 Task: Update the time on Redfin of the saved search to more than 180 days.
Action: Mouse moved to (374, 281)
Screenshot: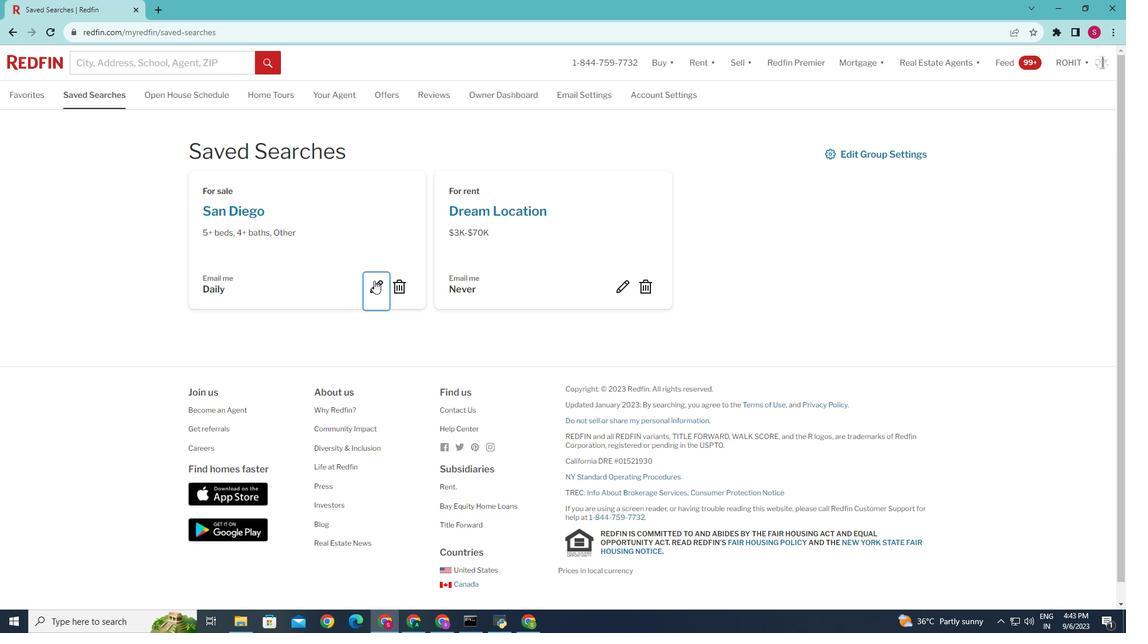
Action: Mouse pressed left at (374, 281)
Screenshot: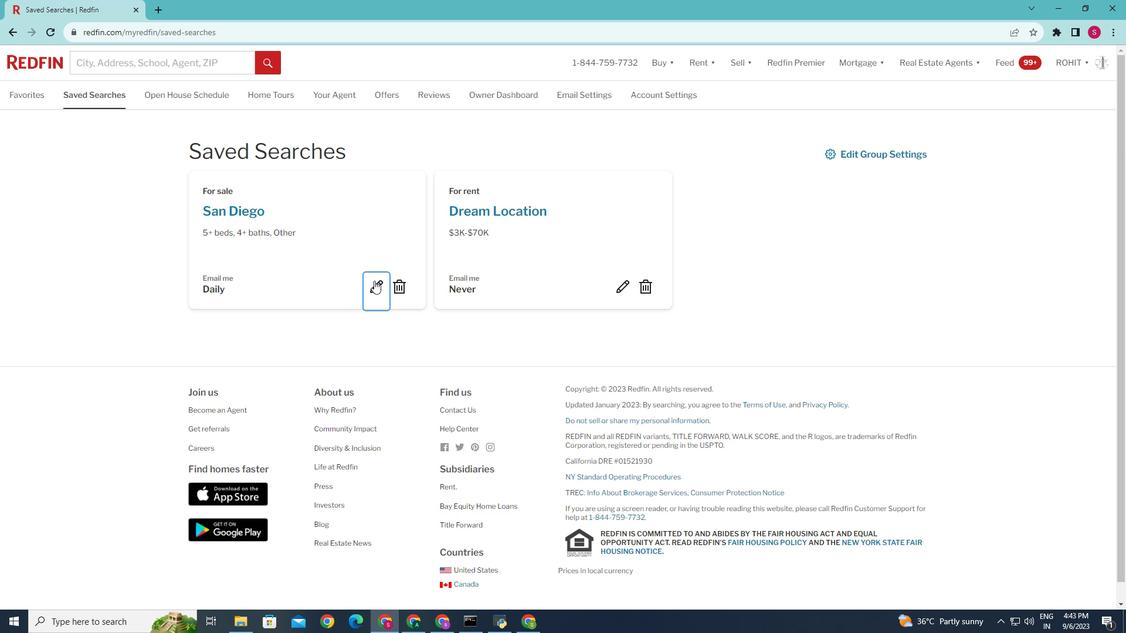 
Action: Mouse moved to (481, 376)
Screenshot: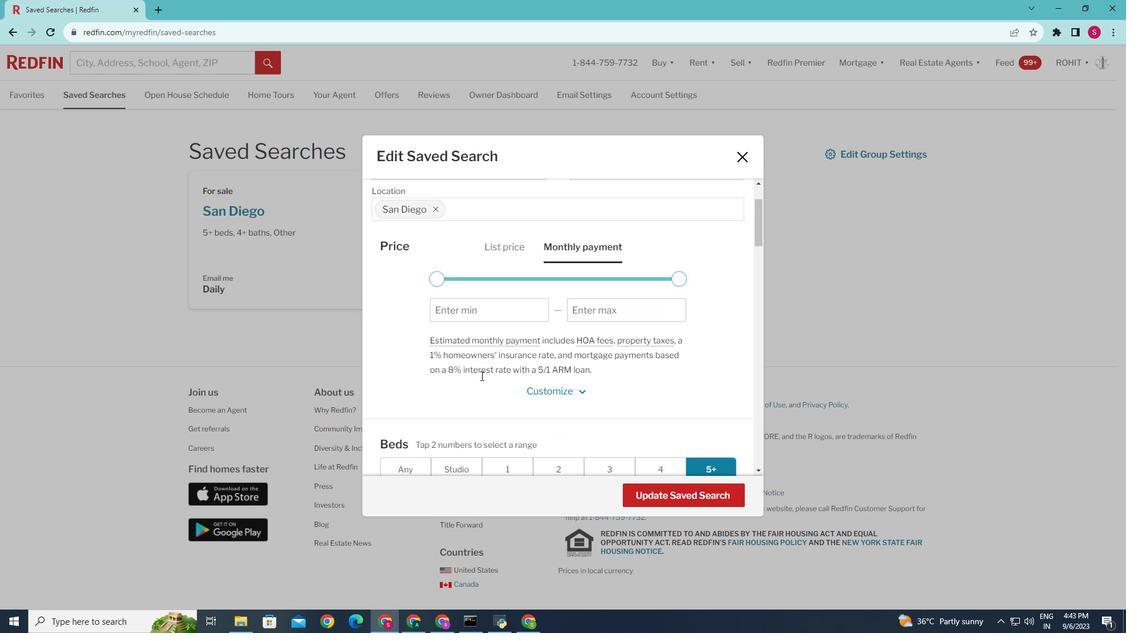 
Action: Mouse scrolled (481, 375) with delta (0, 0)
Screenshot: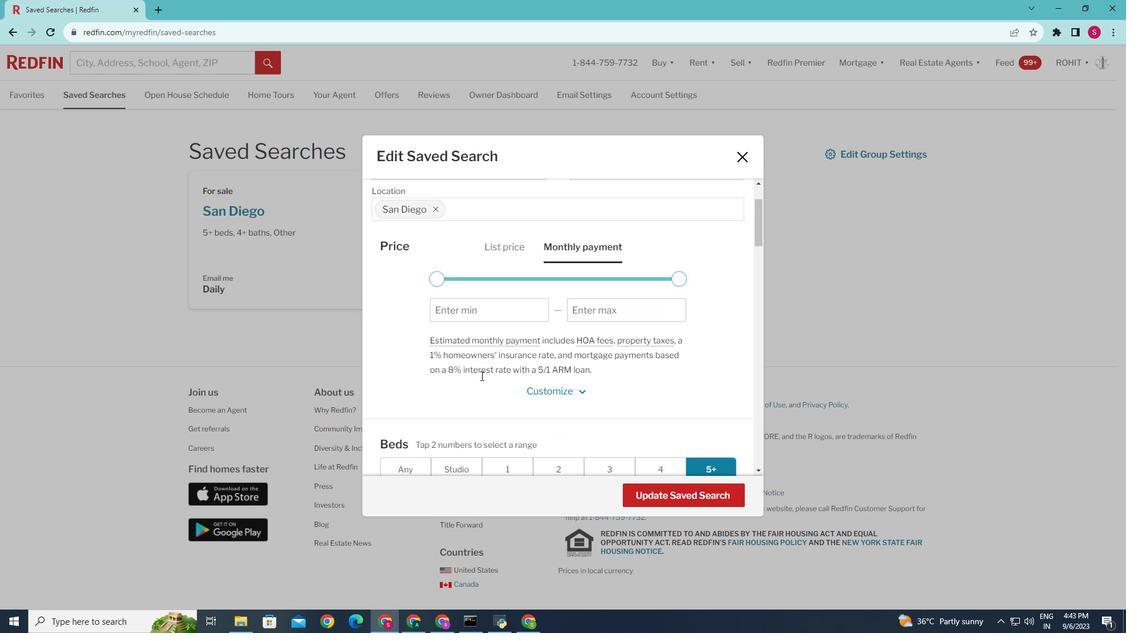 
Action: Mouse scrolled (481, 375) with delta (0, 0)
Screenshot: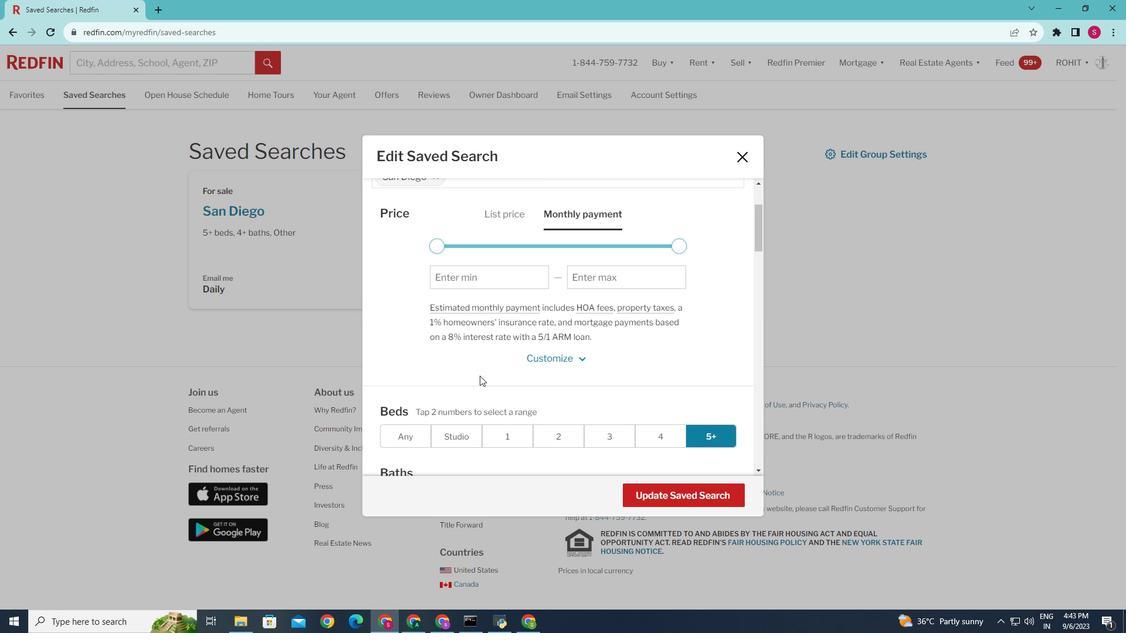 
Action: Mouse scrolled (481, 376) with delta (0, 0)
Screenshot: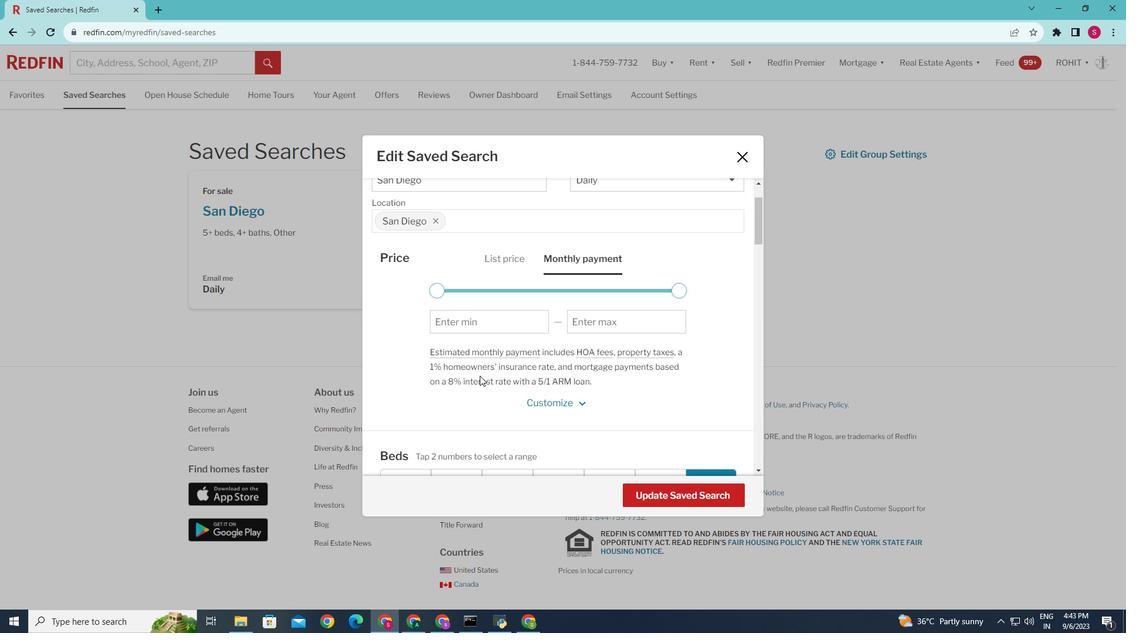 
Action: Mouse moved to (478, 375)
Screenshot: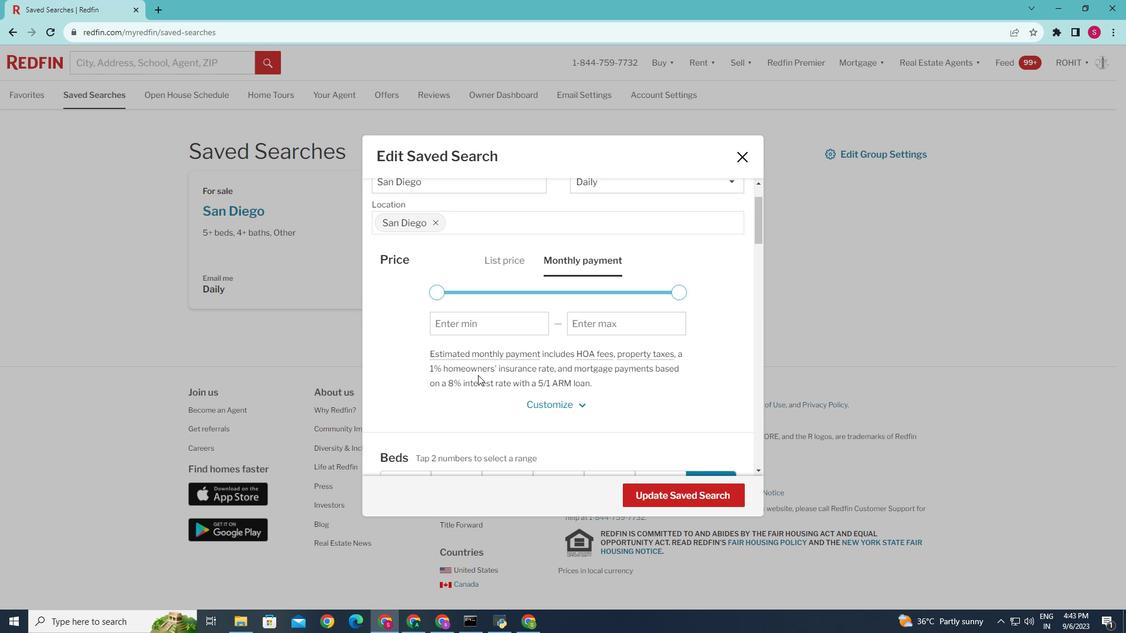 
Action: Mouse scrolled (478, 375) with delta (0, 0)
Screenshot: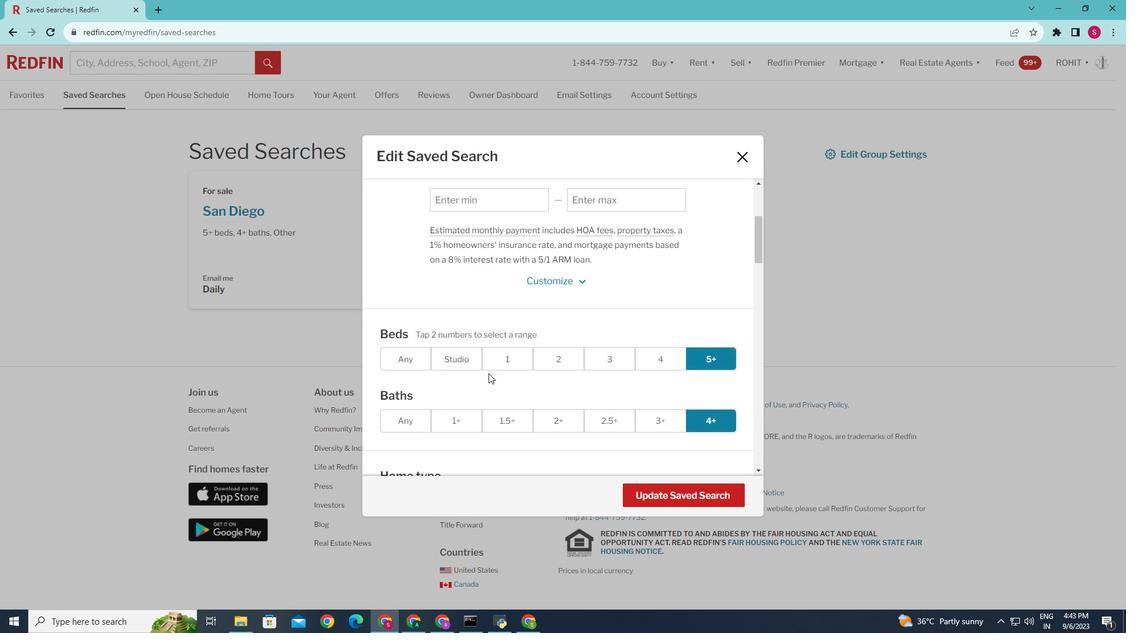 
Action: Mouse moved to (483, 375)
Screenshot: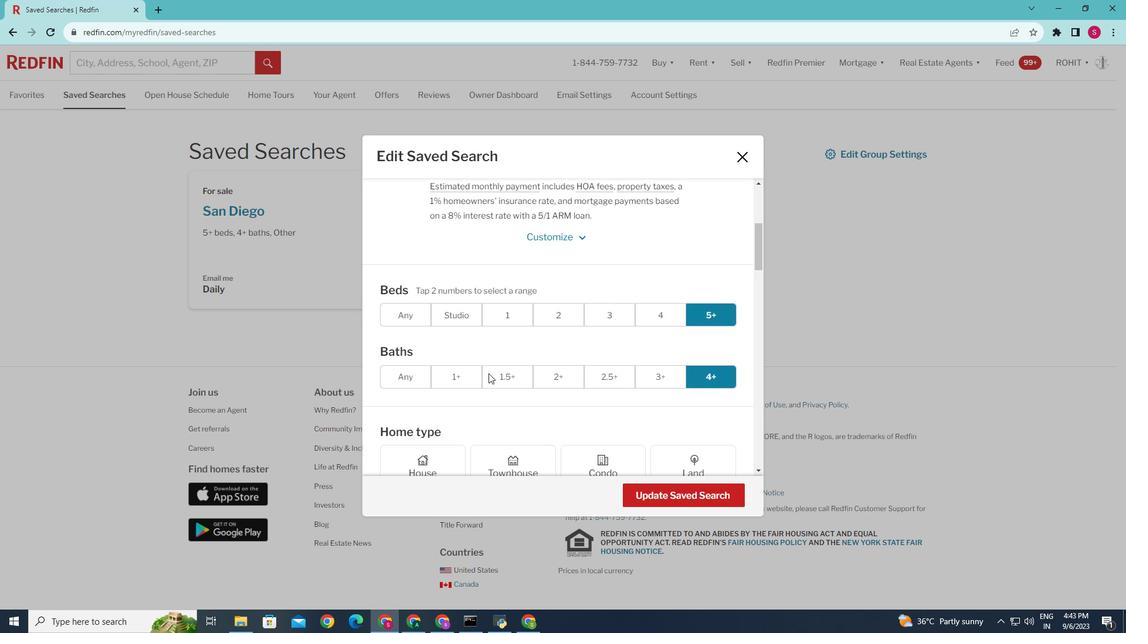 
Action: Mouse scrolled (481, 375) with delta (0, 0)
Screenshot: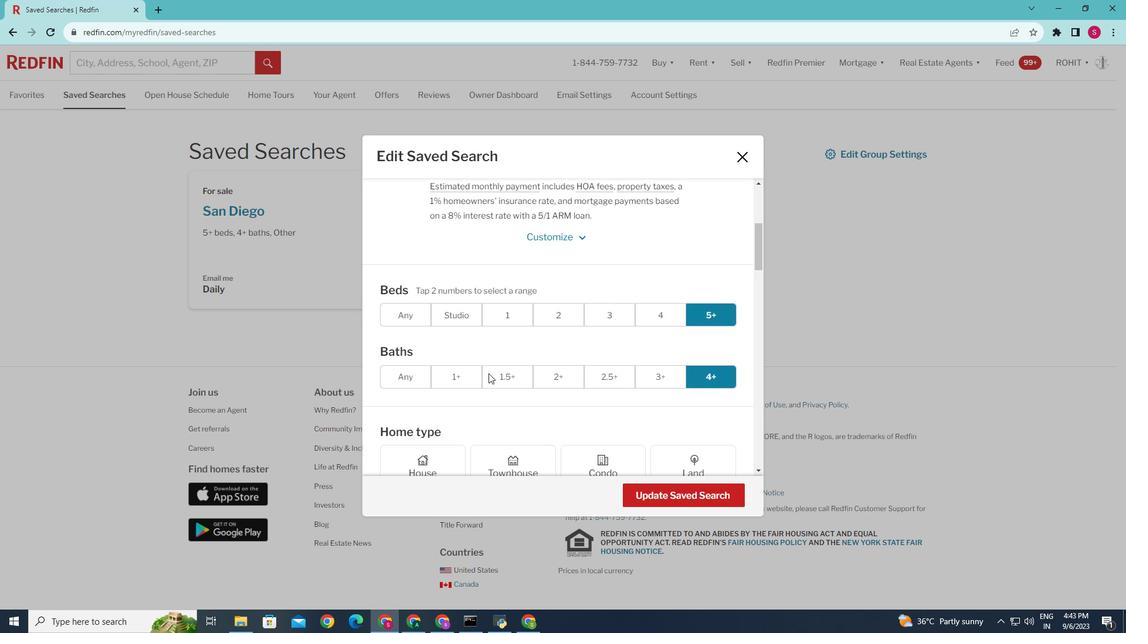 
Action: Mouse moved to (487, 374)
Screenshot: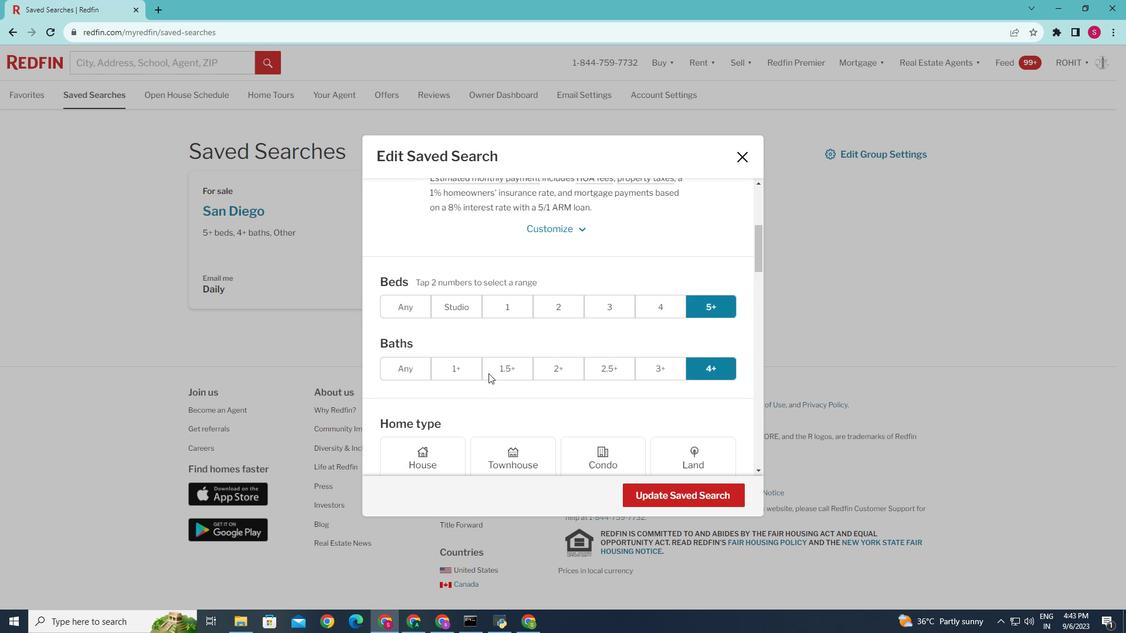 
Action: Mouse scrolled (487, 373) with delta (0, 0)
Screenshot: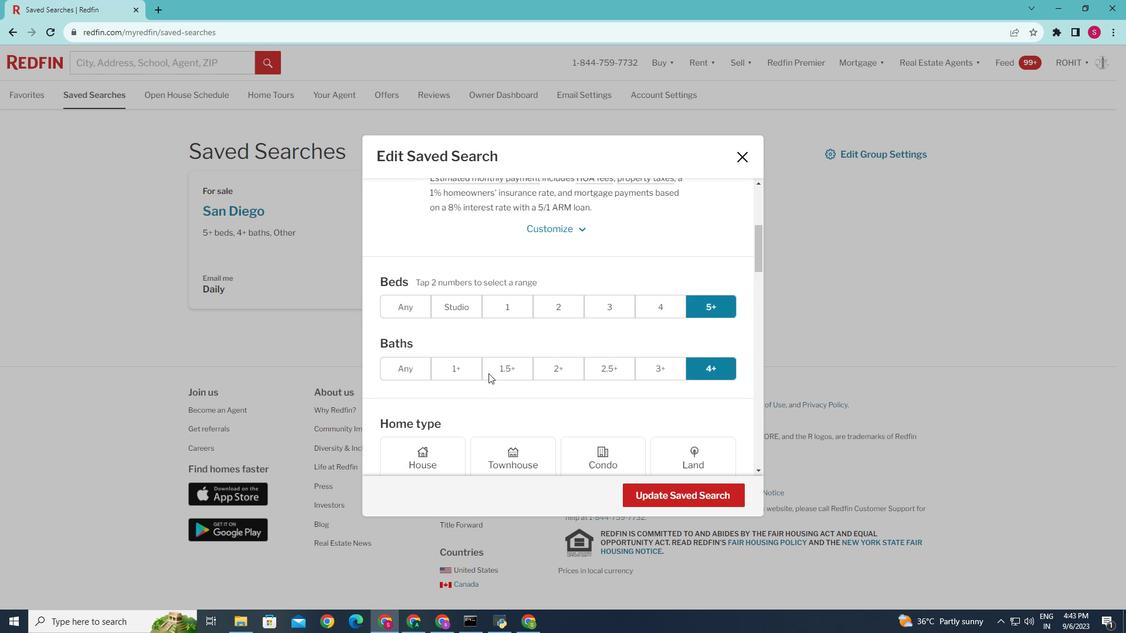 
Action: Mouse moved to (584, 342)
Screenshot: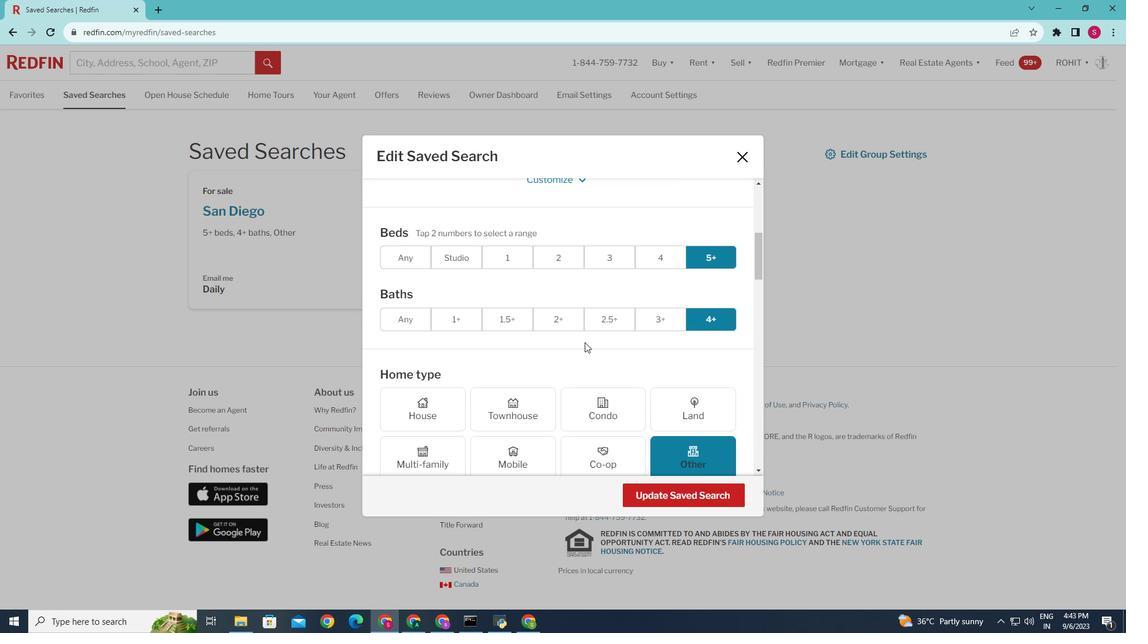 
Action: Mouse scrolled (584, 342) with delta (0, 0)
Screenshot: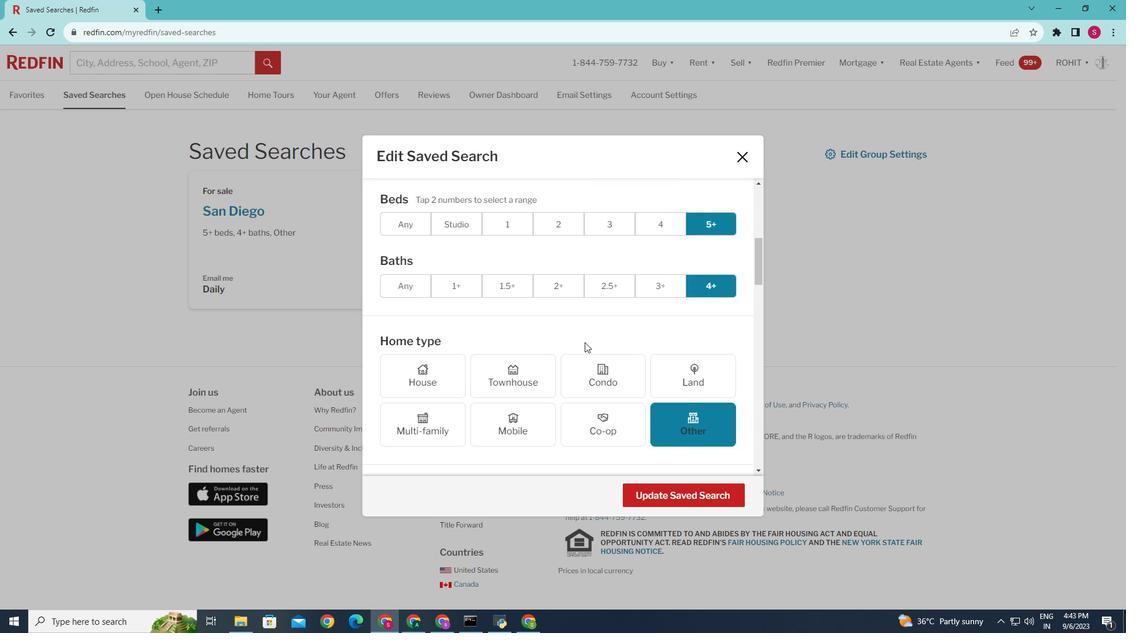 
Action: Mouse moved to (585, 342)
Screenshot: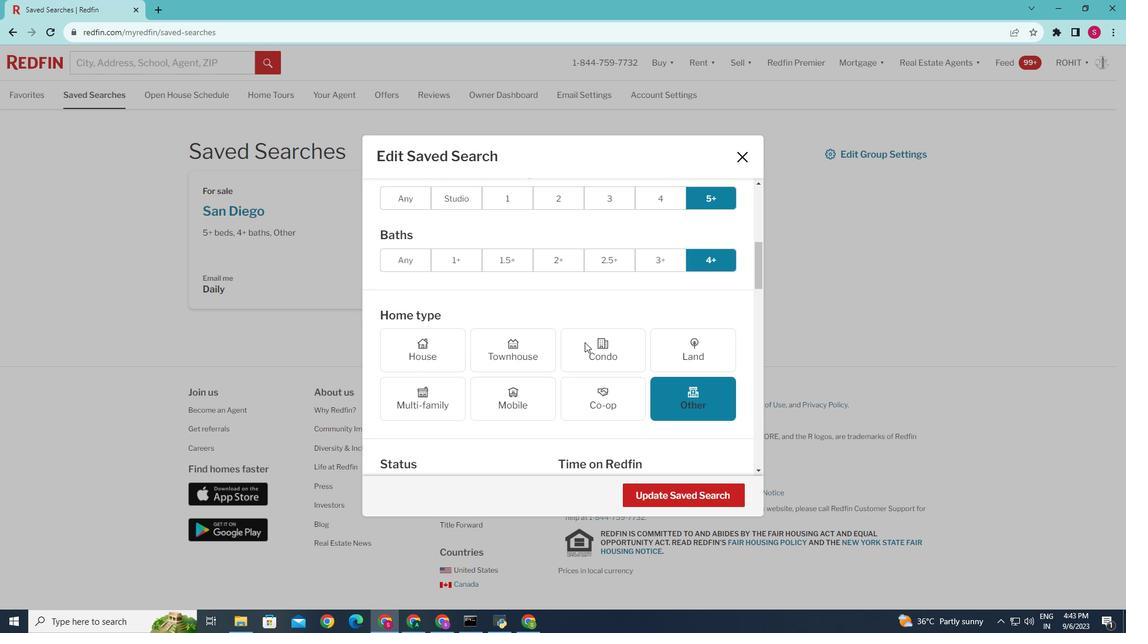 
Action: Mouse scrolled (585, 342) with delta (0, 0)
Screenshot: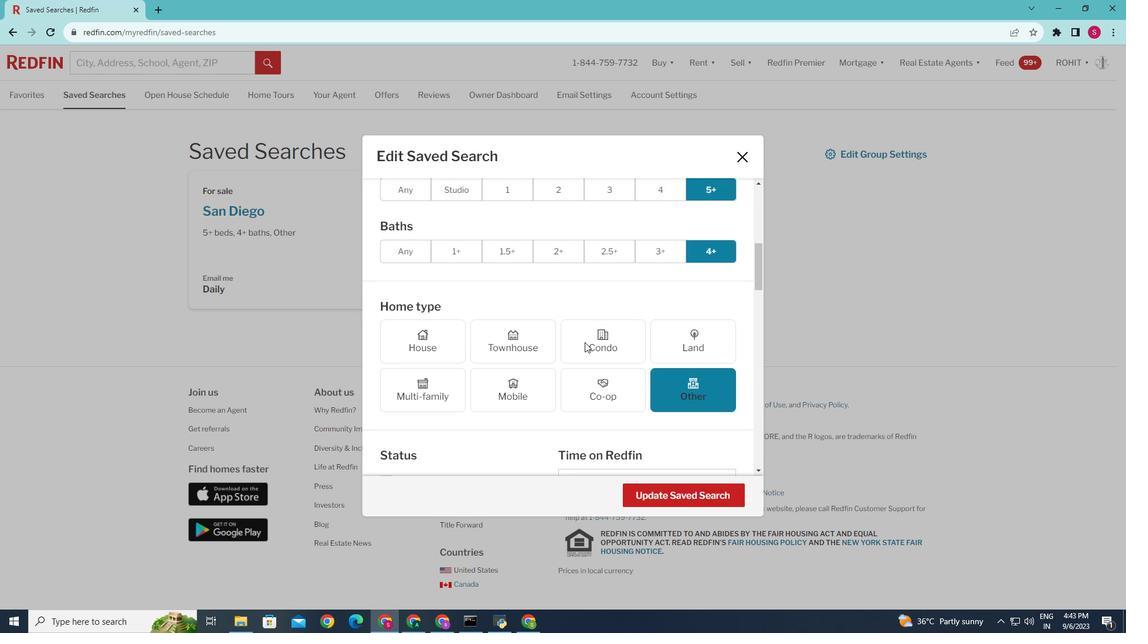 
Action: Mouse scrolled (585, 342) with delta (0, 0)
Screenshot: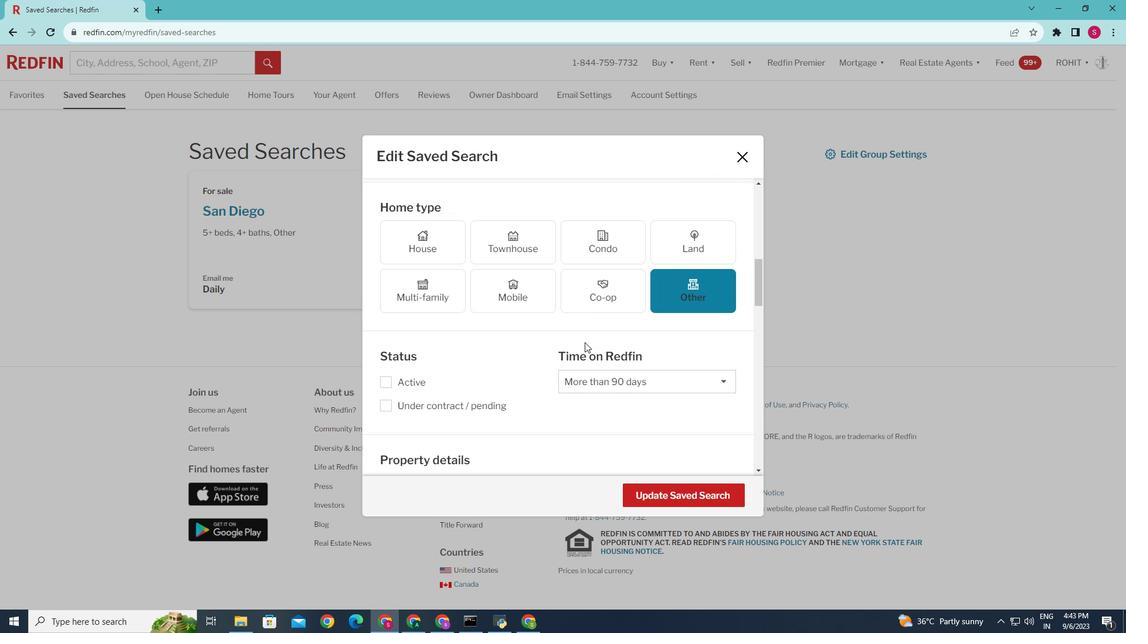 
Action: Mouse scrolled (585, 342) with delta (0, 0)
Screenshot: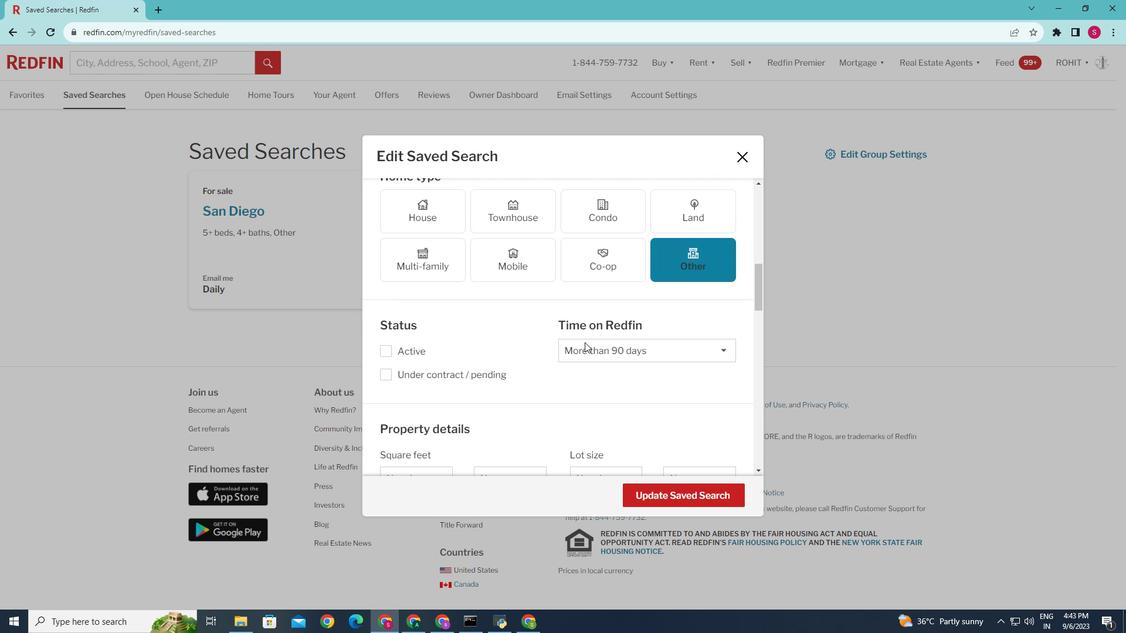 
Action: Mouse scrolled (585, 342) with delta (0, 0)
Screenshot: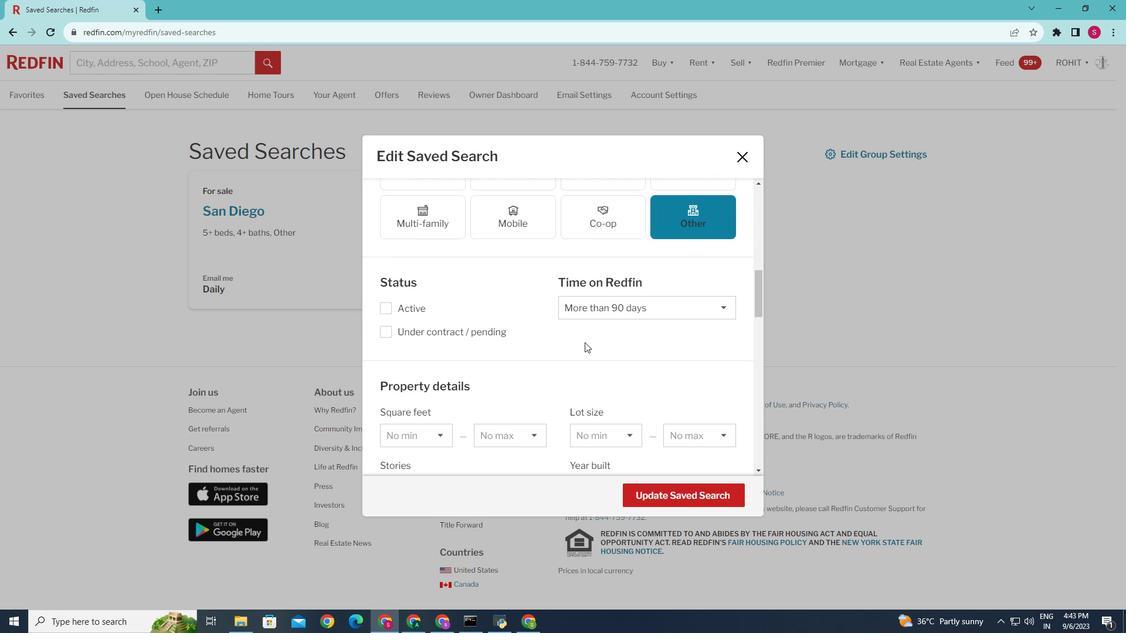 
Action: Mouse moved to (629, 302)
Screenshot: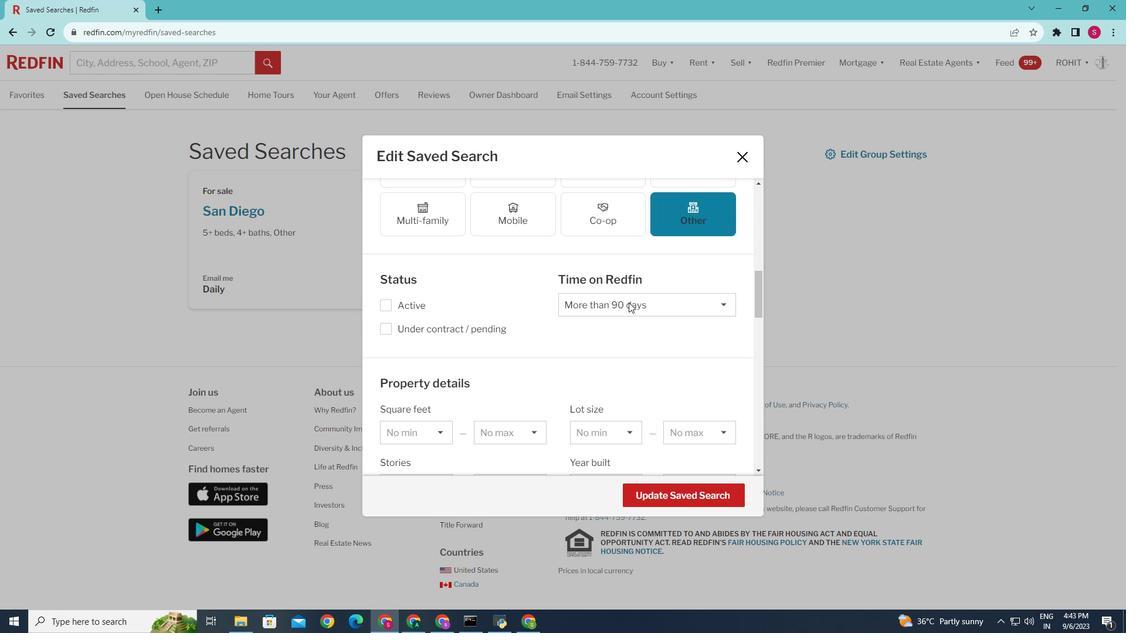 
Action: Mouse pressed left at (629, 302)
Screenshot: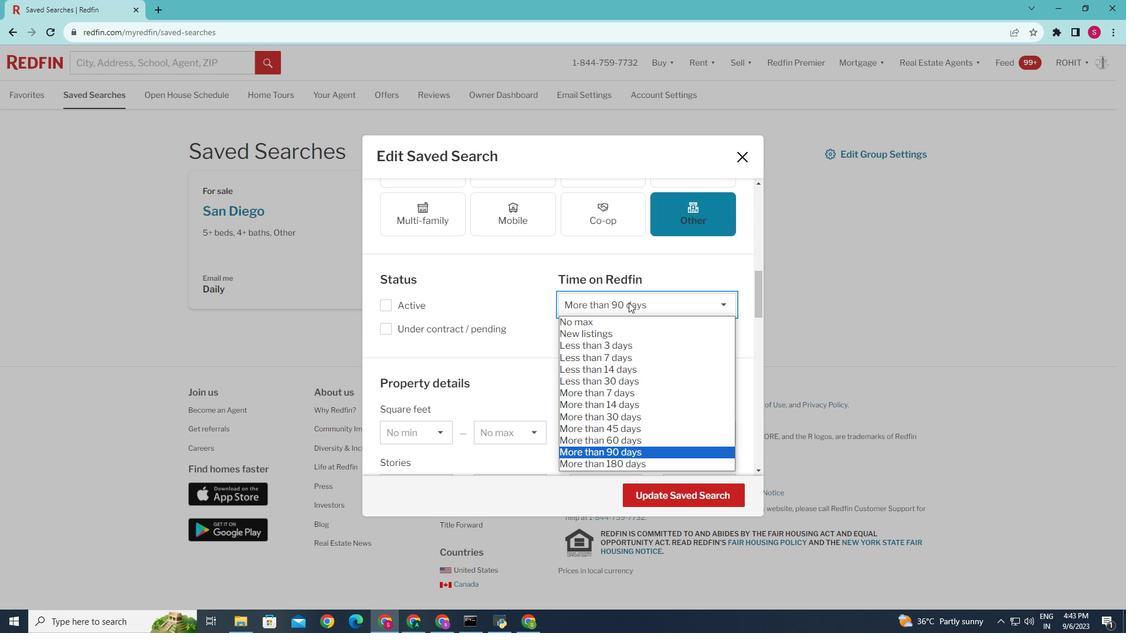
Action: Mouse moved to (585, 463)
Screenshot: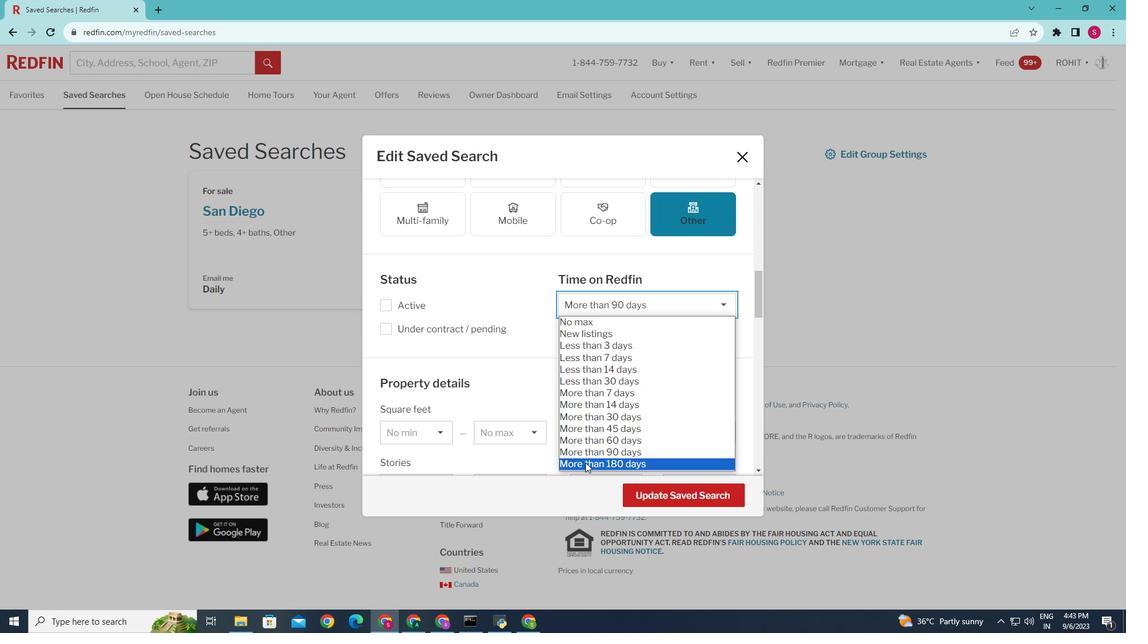 
Action: Mouse pressed left at (585, 463)
Screenshot: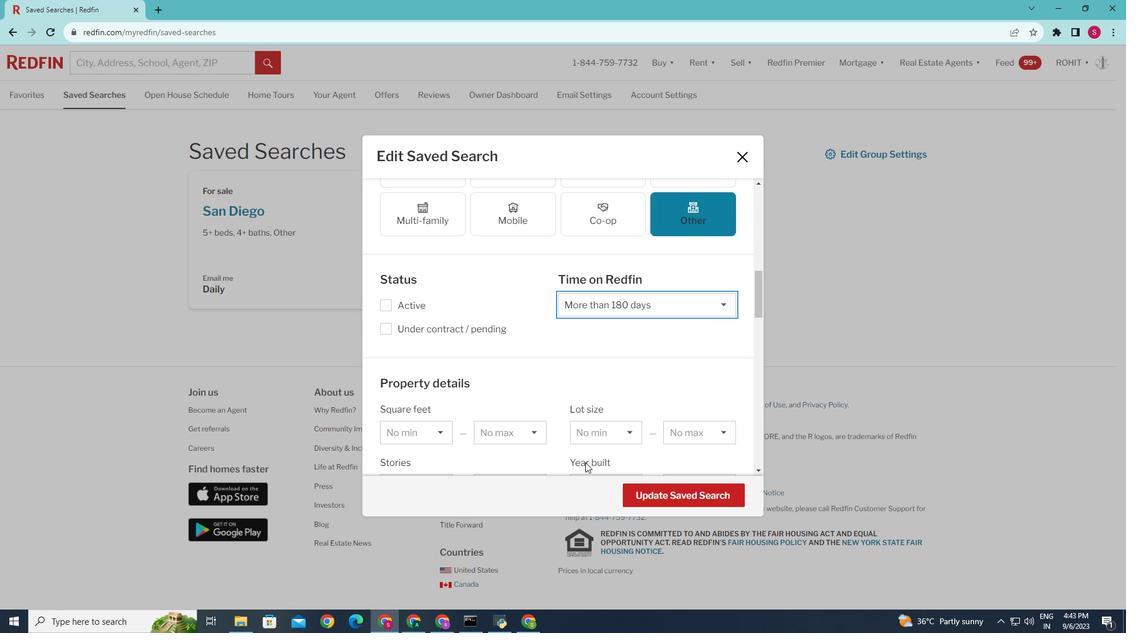 
Action: Mouse moved to (672, 499)
Screenshot: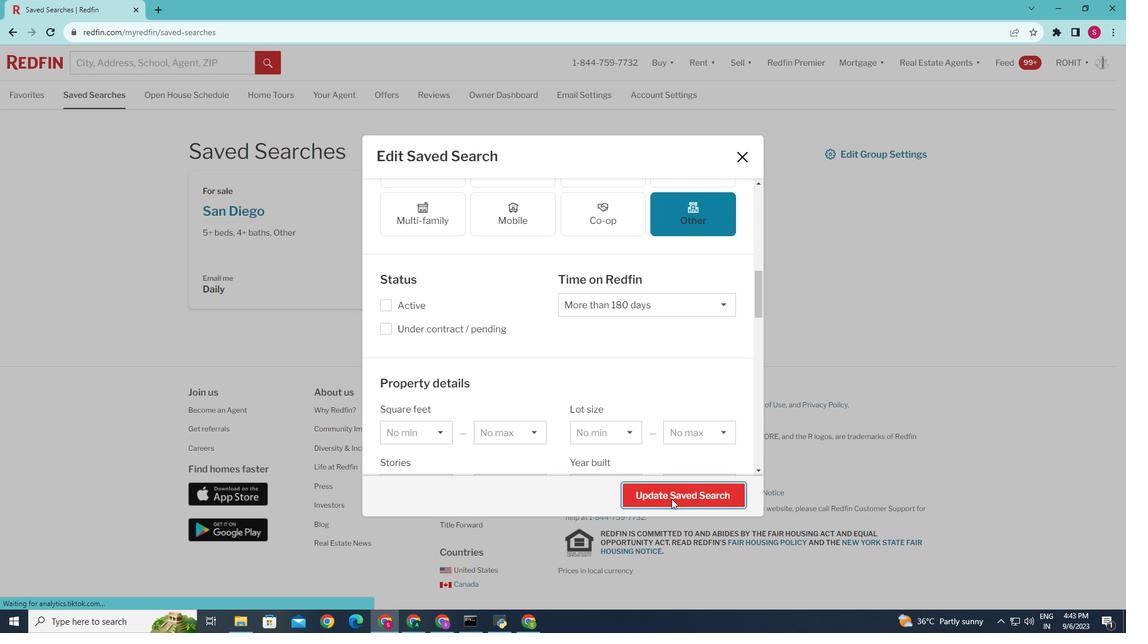 
Action: Mouse pressed left at (672, 499)
Screenshot: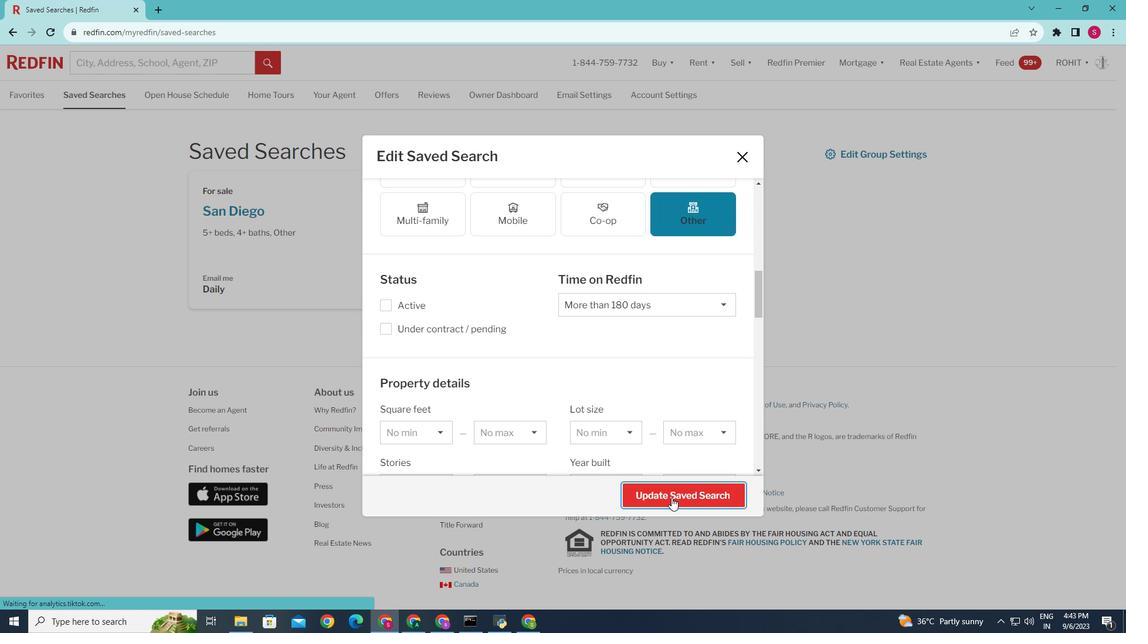 
Action: Mouse moved to (671, 430)
Screenshot: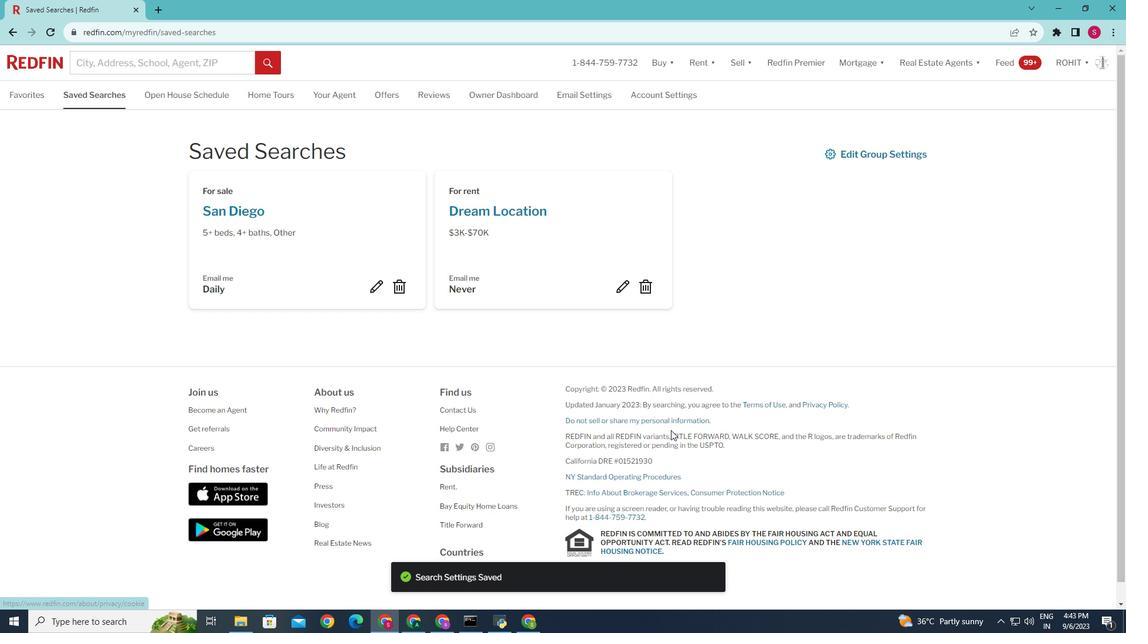 
